 Task: Create a section Code Combat and in the section, add a milestone System Documentation and Training in the project AgileIntegrate
Action: Mouse moved to (397, 620)
Screenshot: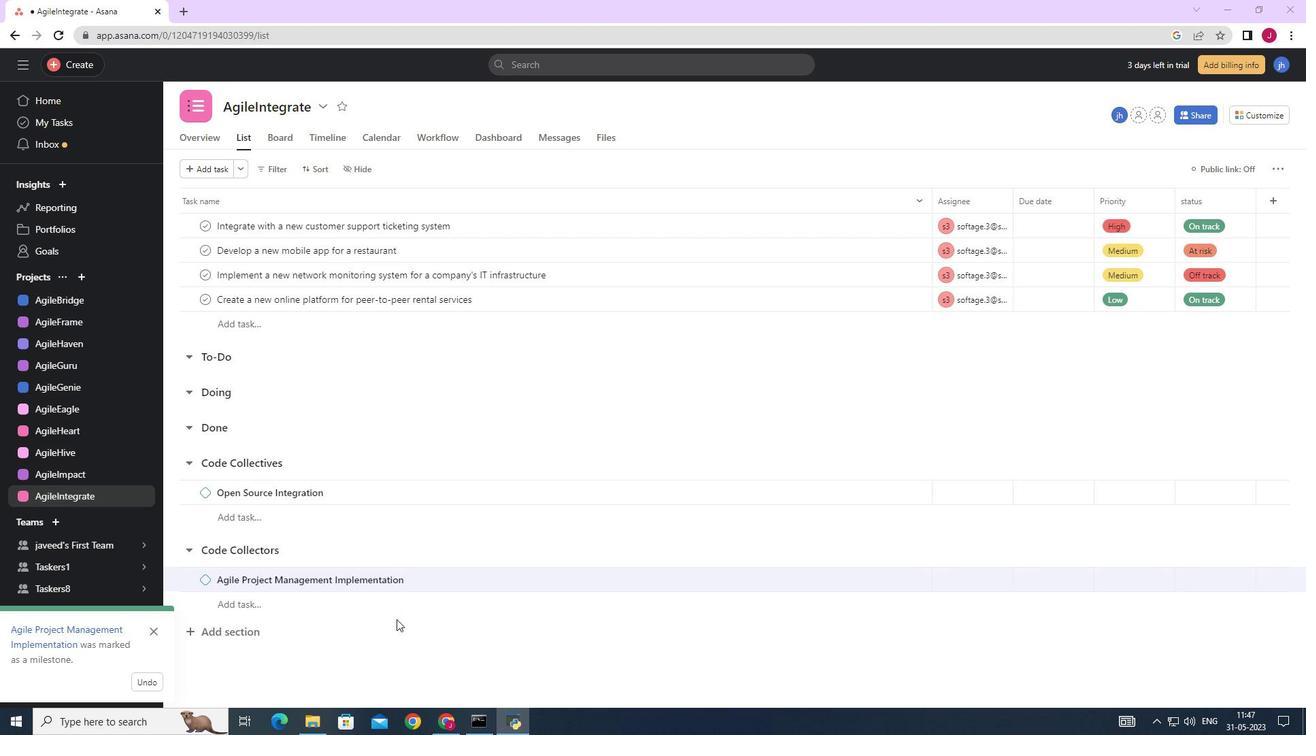 
Action: Mouse scrolled (397, 619) with delta (0, 0)
Screenshot: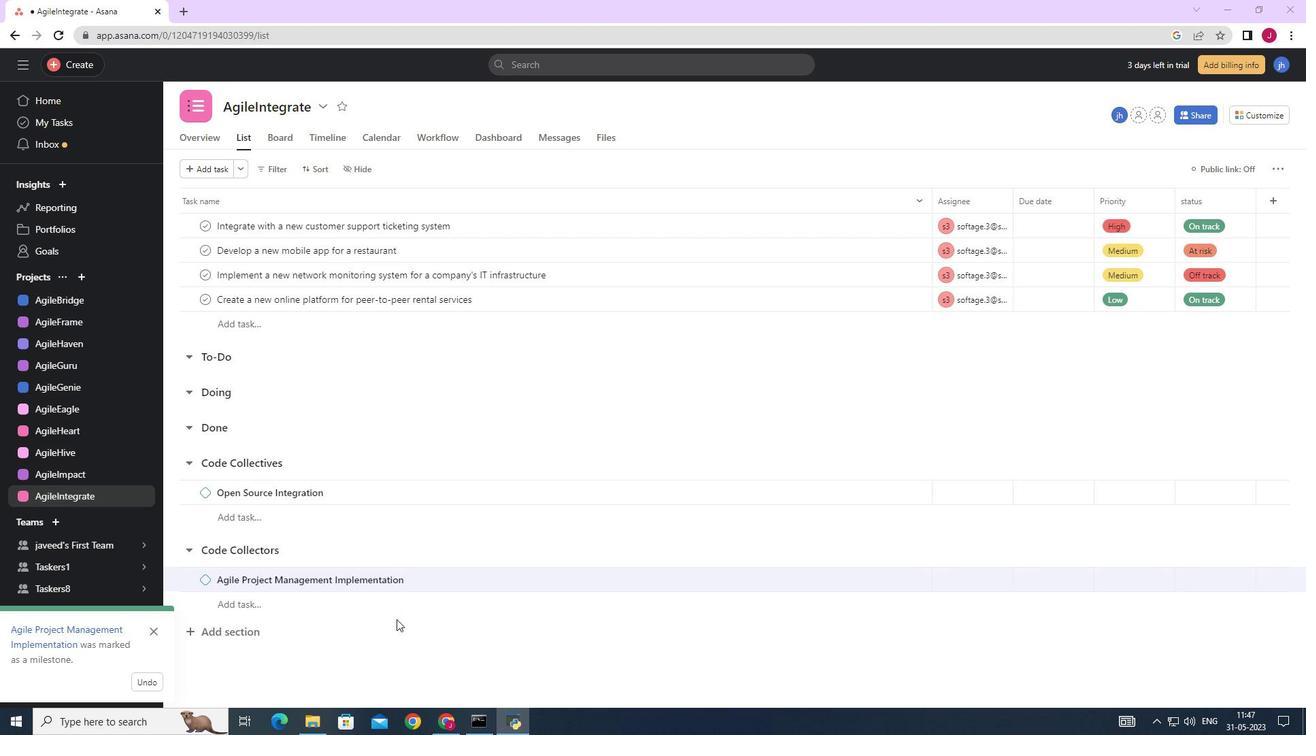 
Action: Mouse moved to (397, 620)
Screenshot: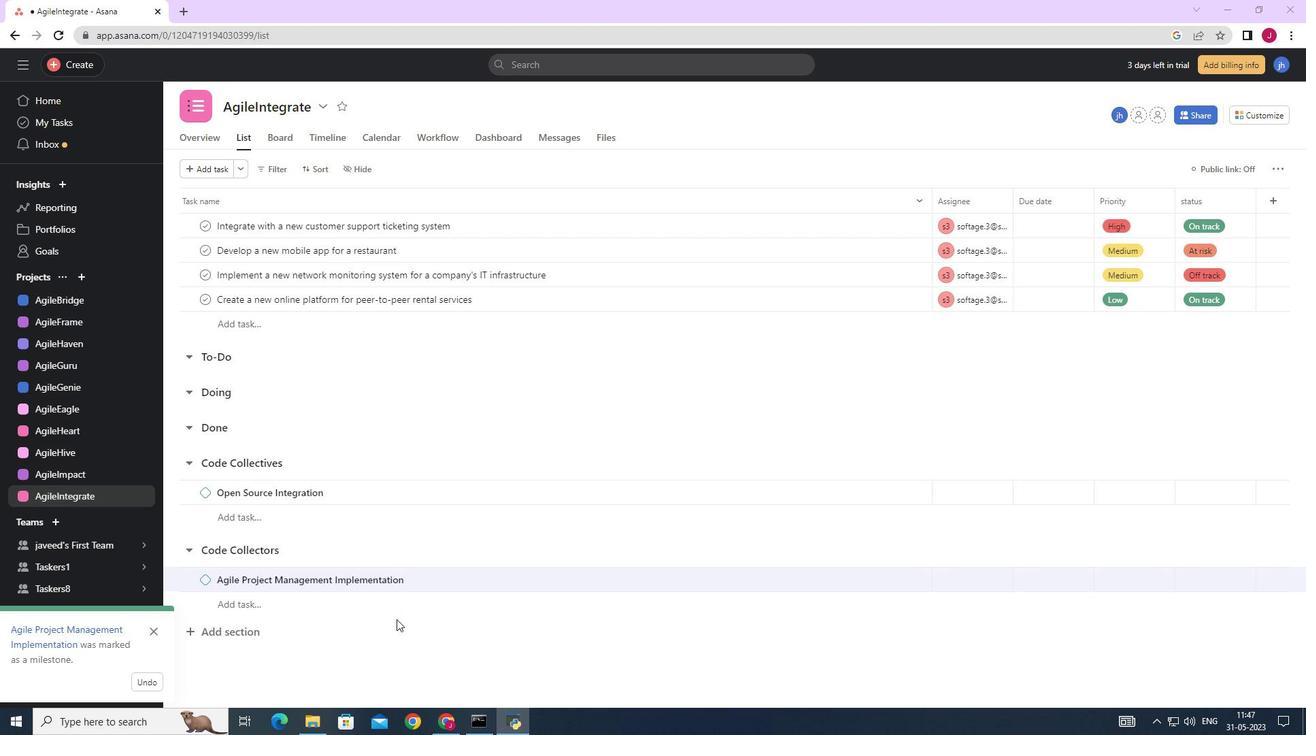 
Action: Mouse scrolled (397, 619) with delta (0, 0)
Screenshot: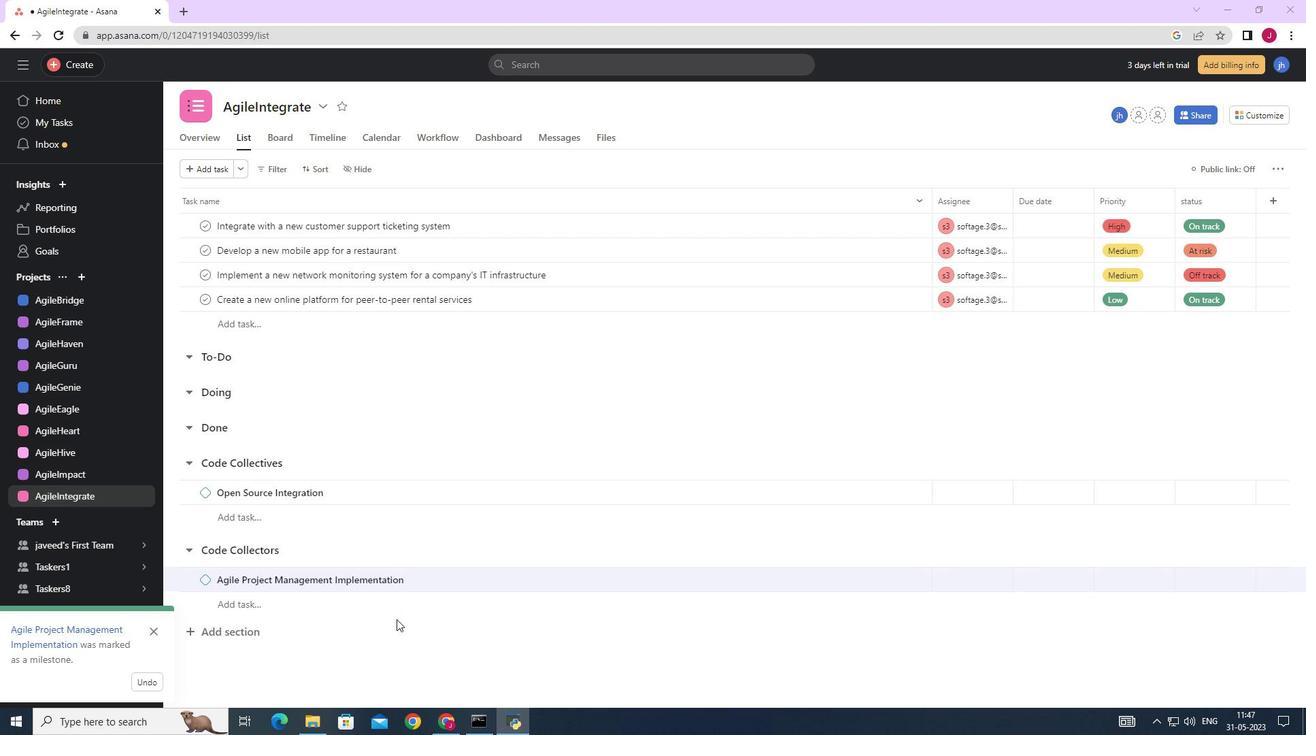 
Action: Mouse scrolled (397, 619) with delta (0, 0)
Screenshot: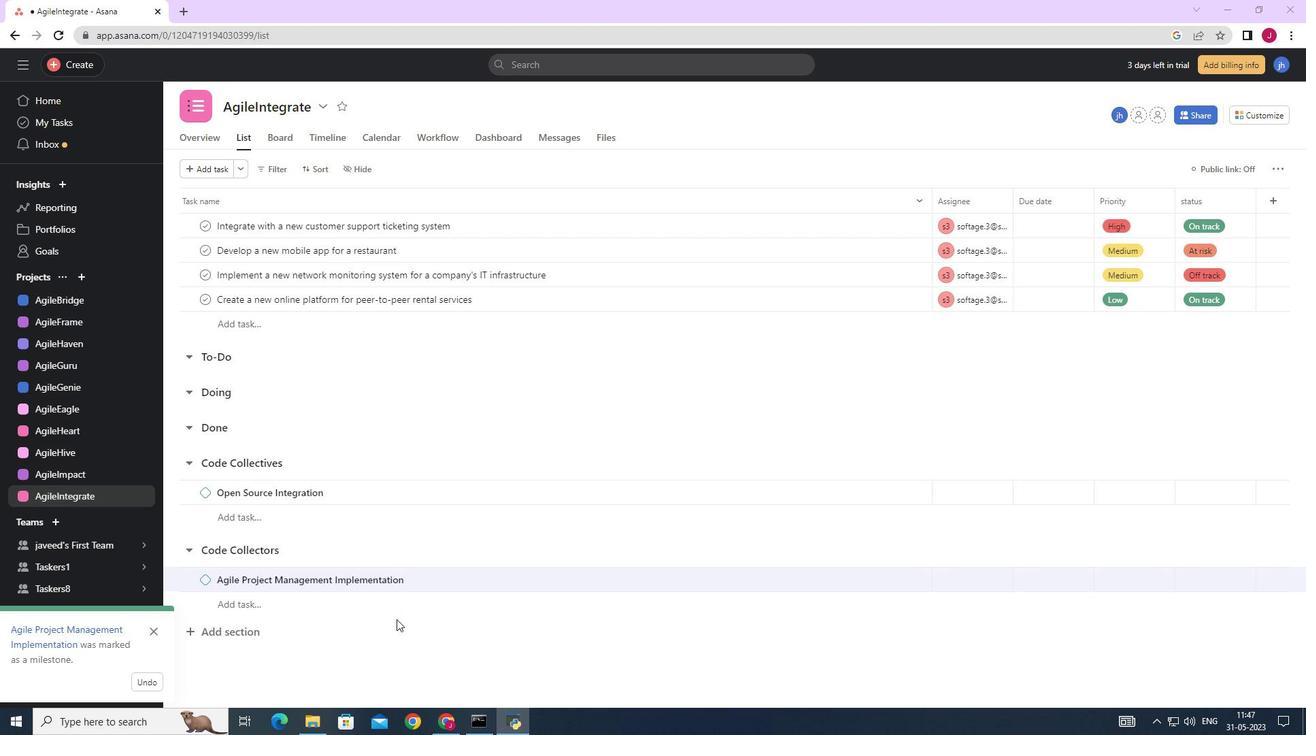
Action: Mouse scrolled (397, 619) with delta (0, 0)
Screenshot: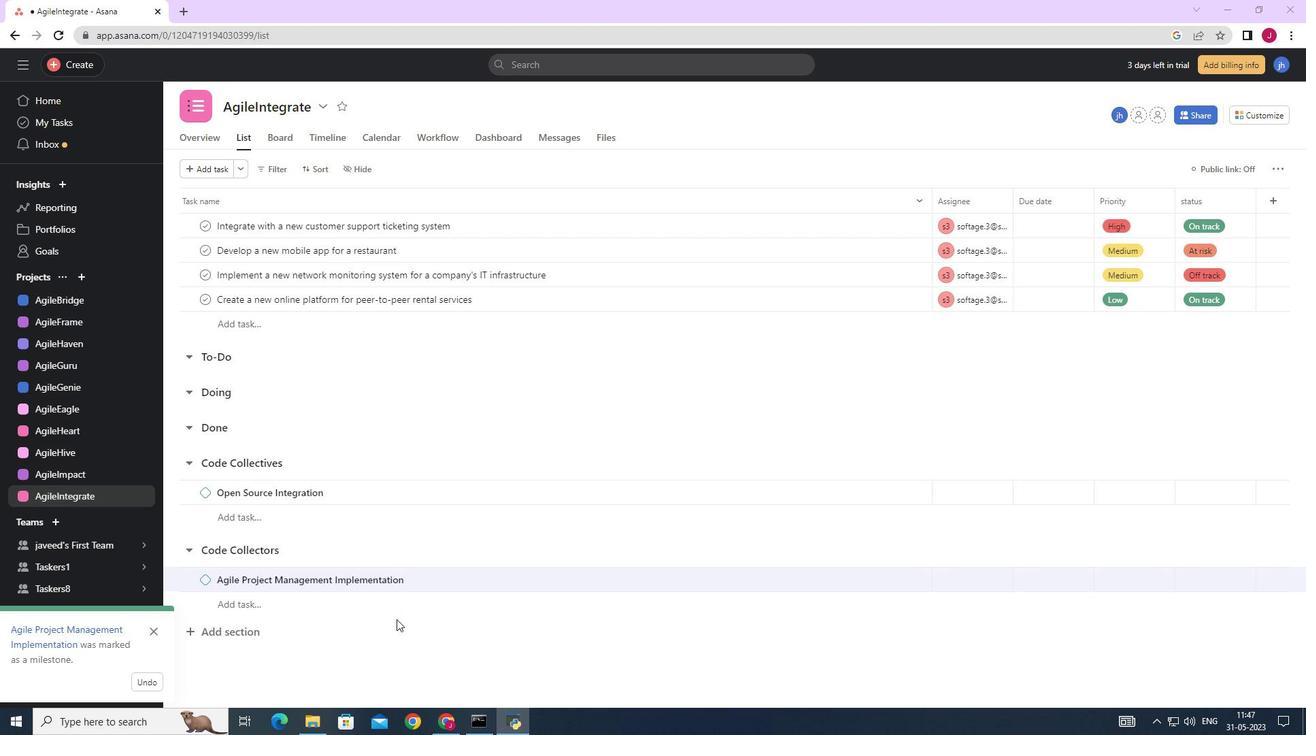
Action: Mouse moved to (153, 633)
Screenshot: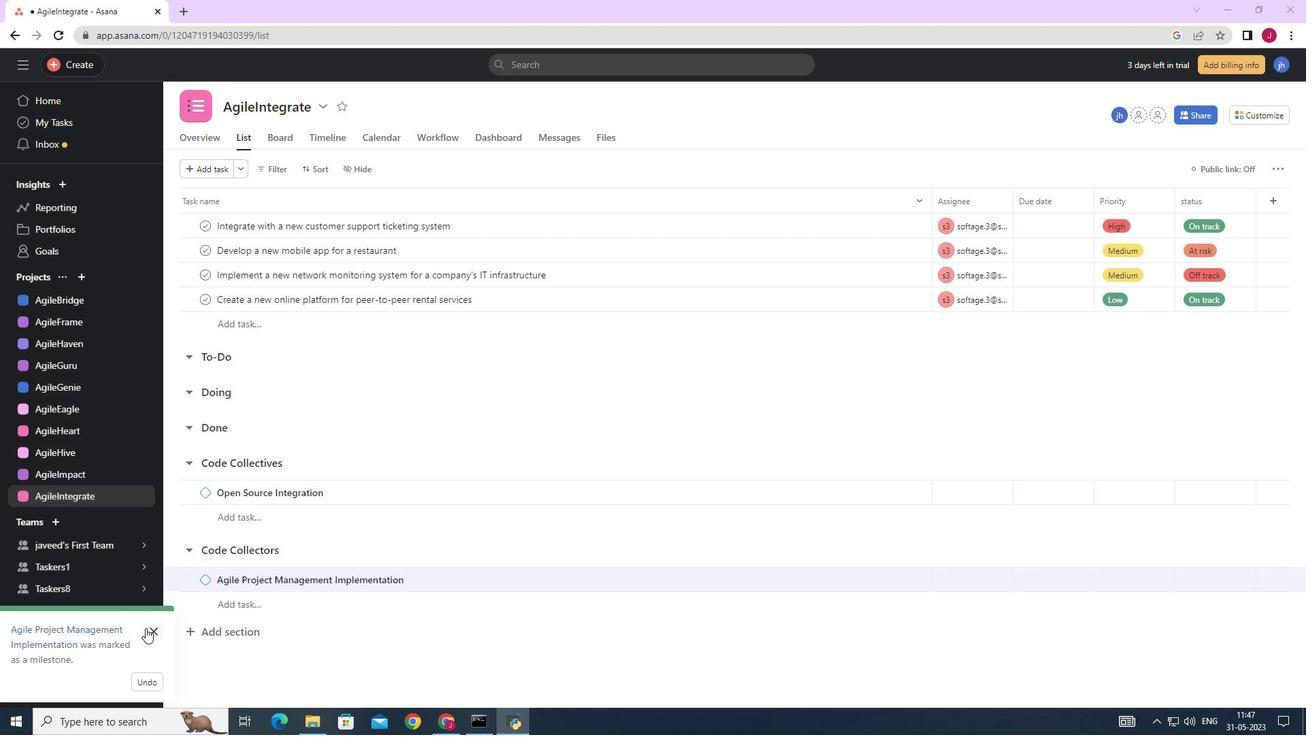 
Action: Mouse pressed left at (153, 633)
Screenshot: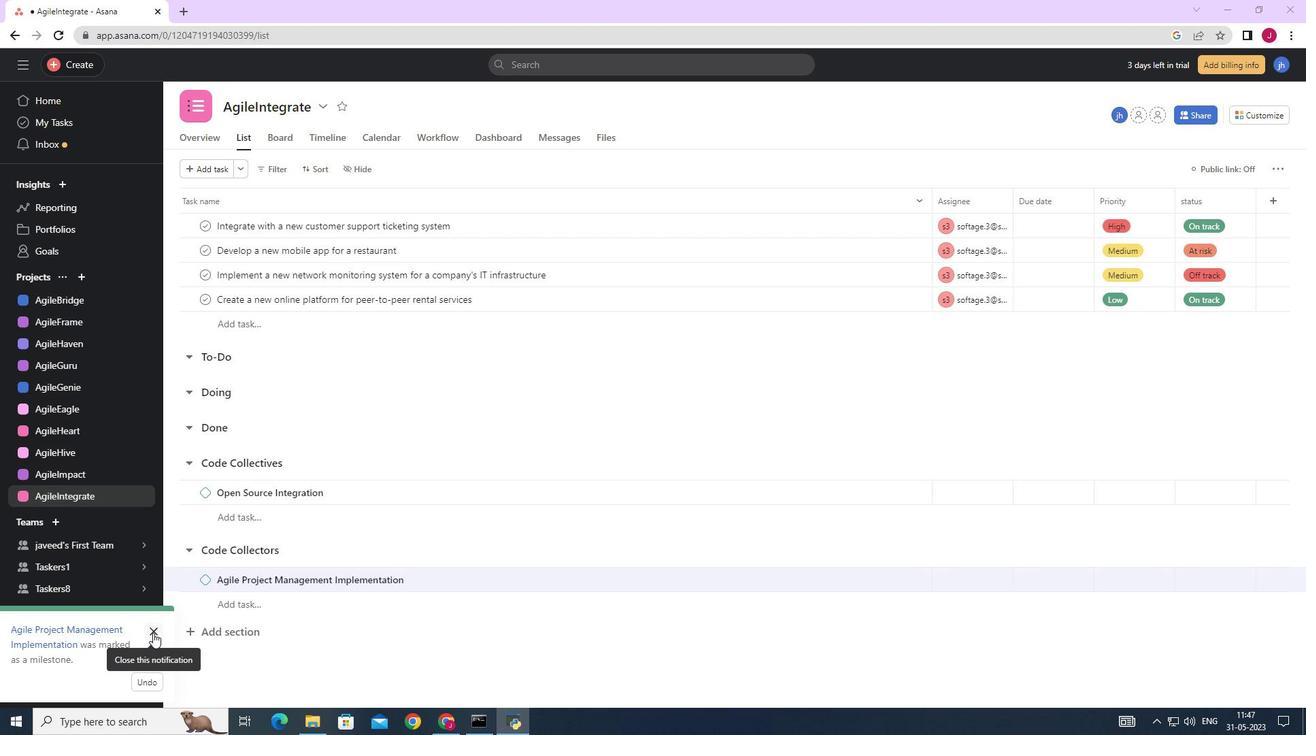 
Action: Mouse moved to (307, 576)
Screenshot: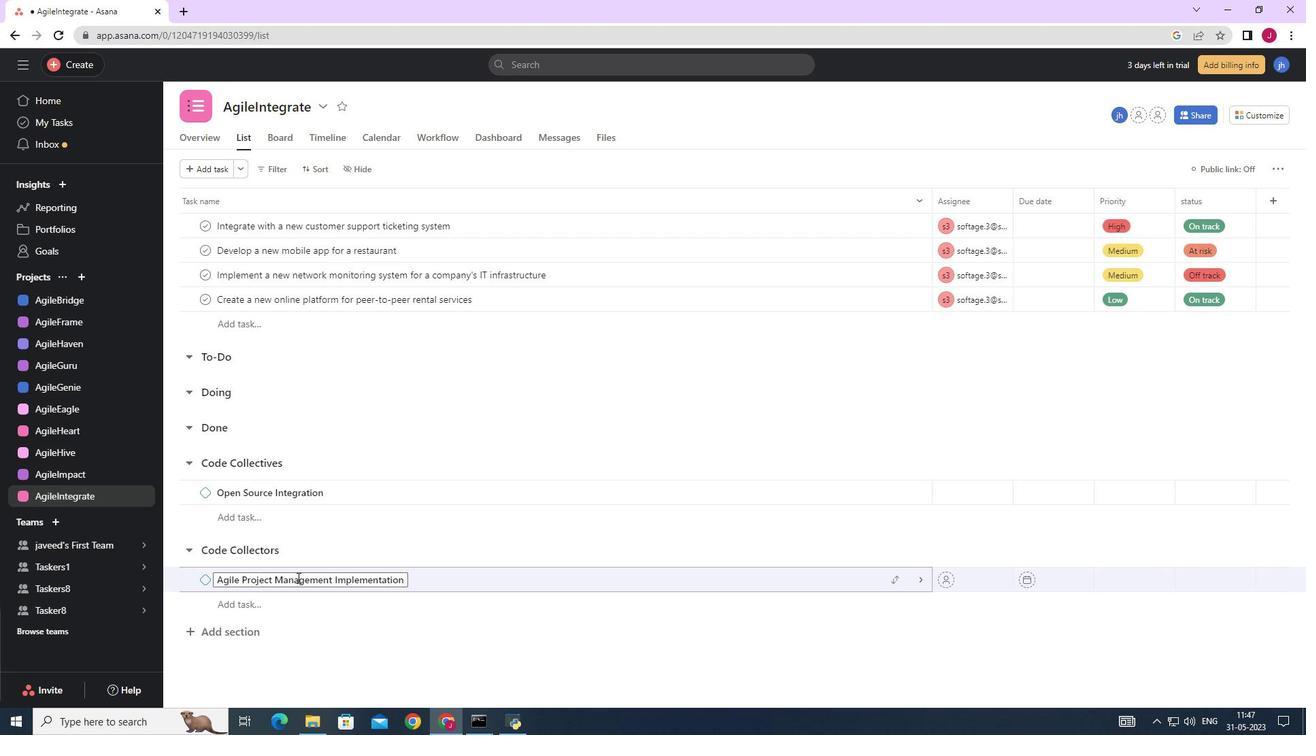 
Action: Mouse scrolled (307, 575) with delta (0, 0)
Screenshot: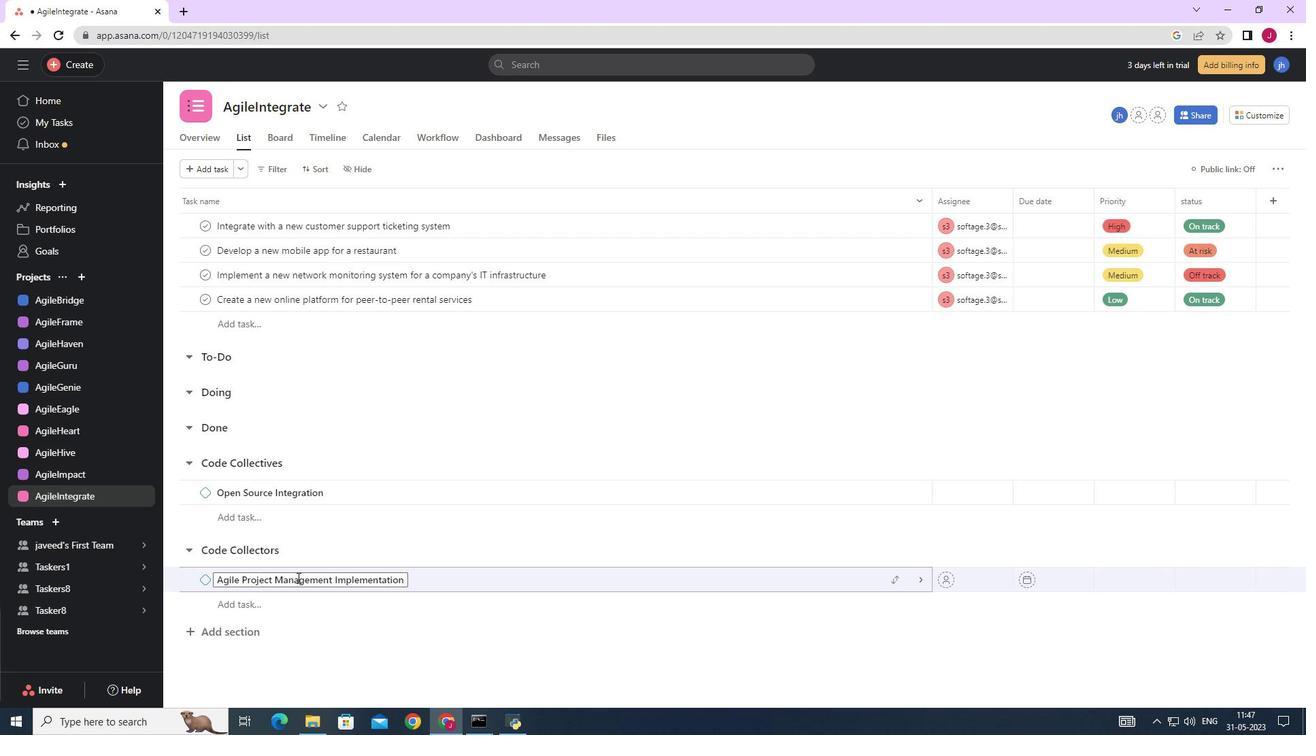 
Action: Mouse moved to (307, 576)
Screenshot: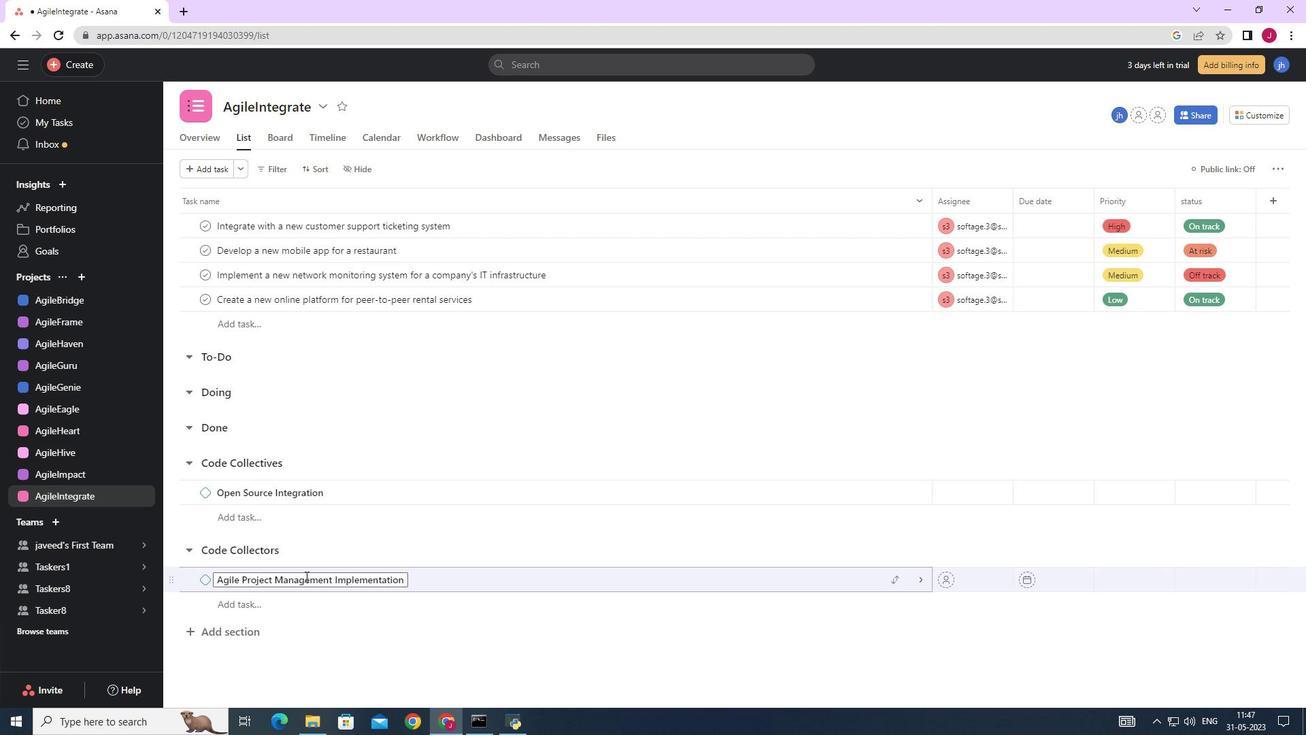 
Action: Mouse scrolled (307, 575) with delta (0, 0)
Screenshot: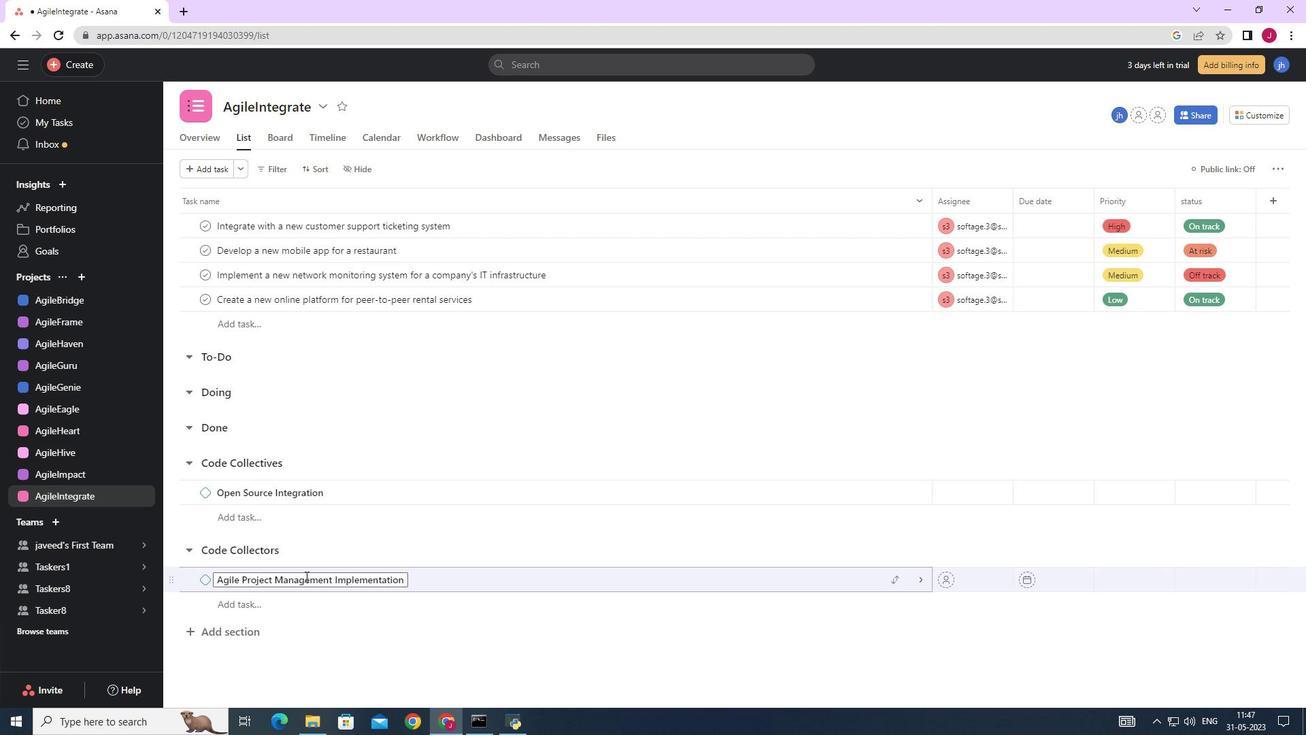 
Action: Mouse moved to (310, 586)
Screenshot: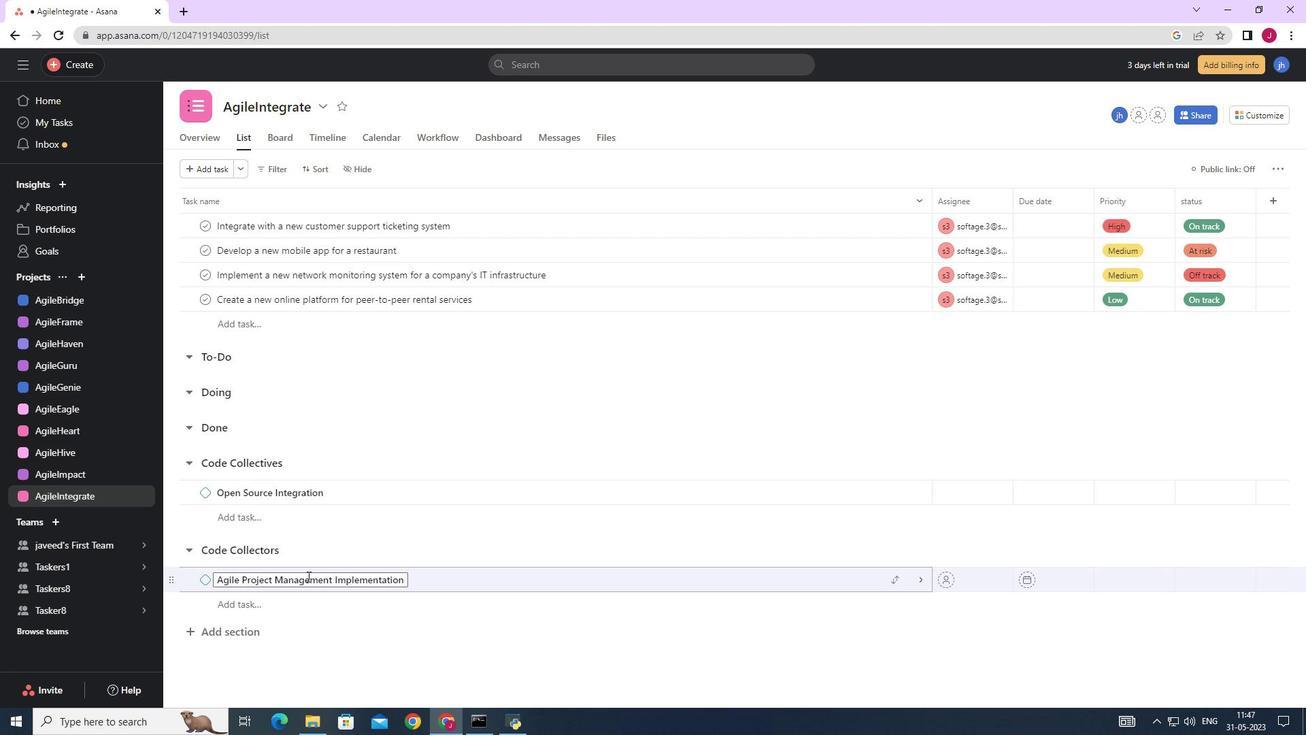 
Action: Mouse scrolled (308, 575) with delta (0, 0)
Screenshot: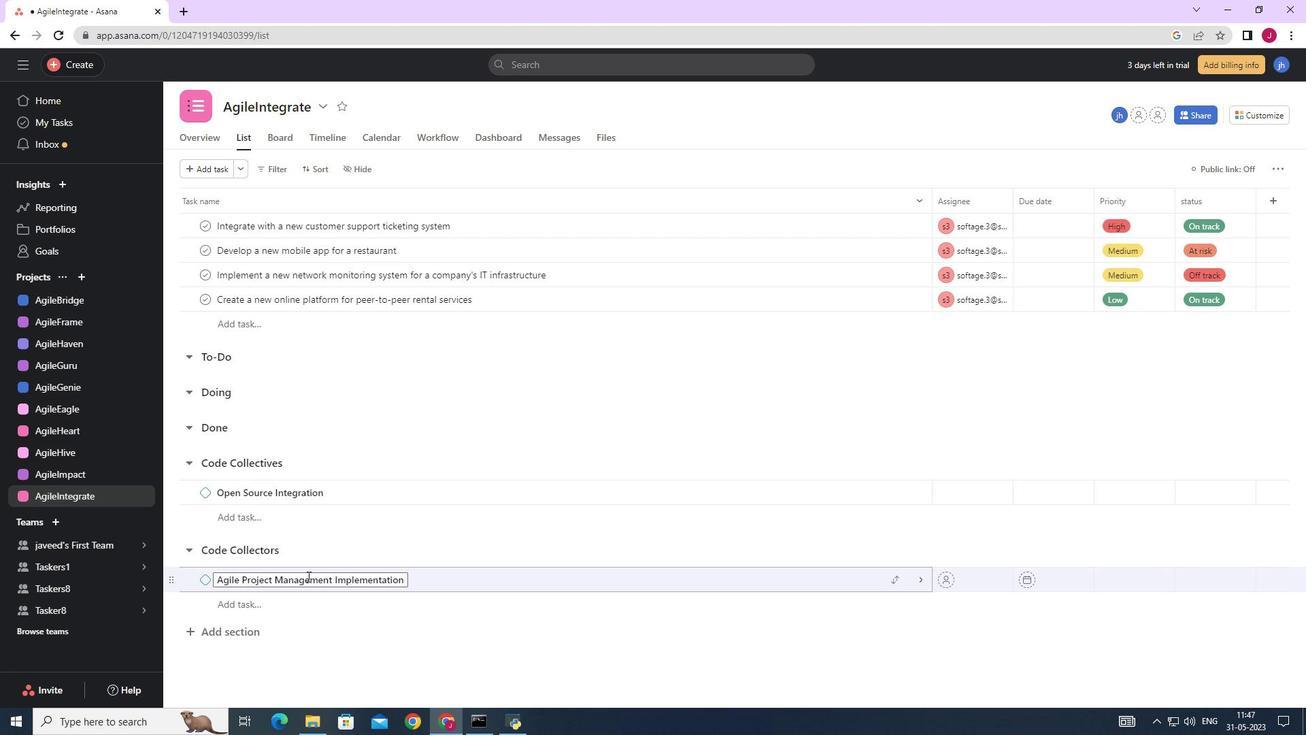 
Action: Mouse moved to (243, 628)
Screenshot: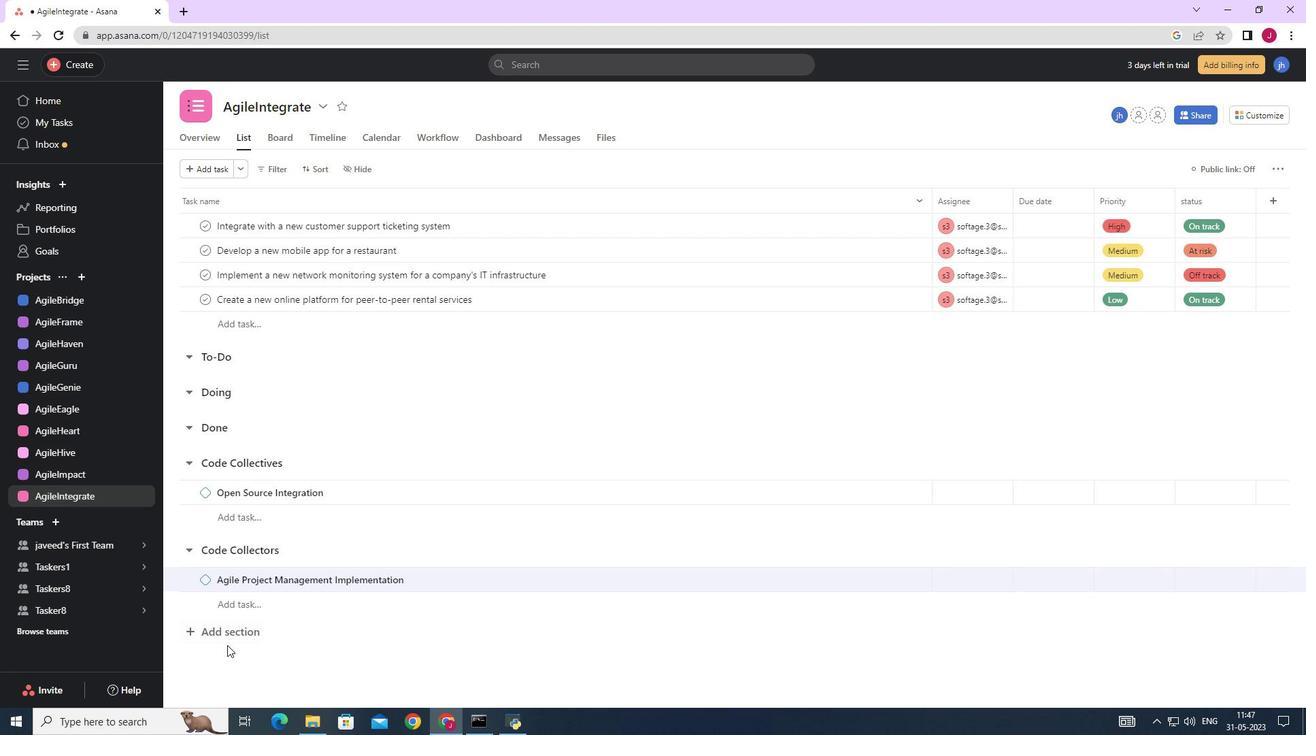 
Action: Mouse pressed left at (243, 628)
Screenshot: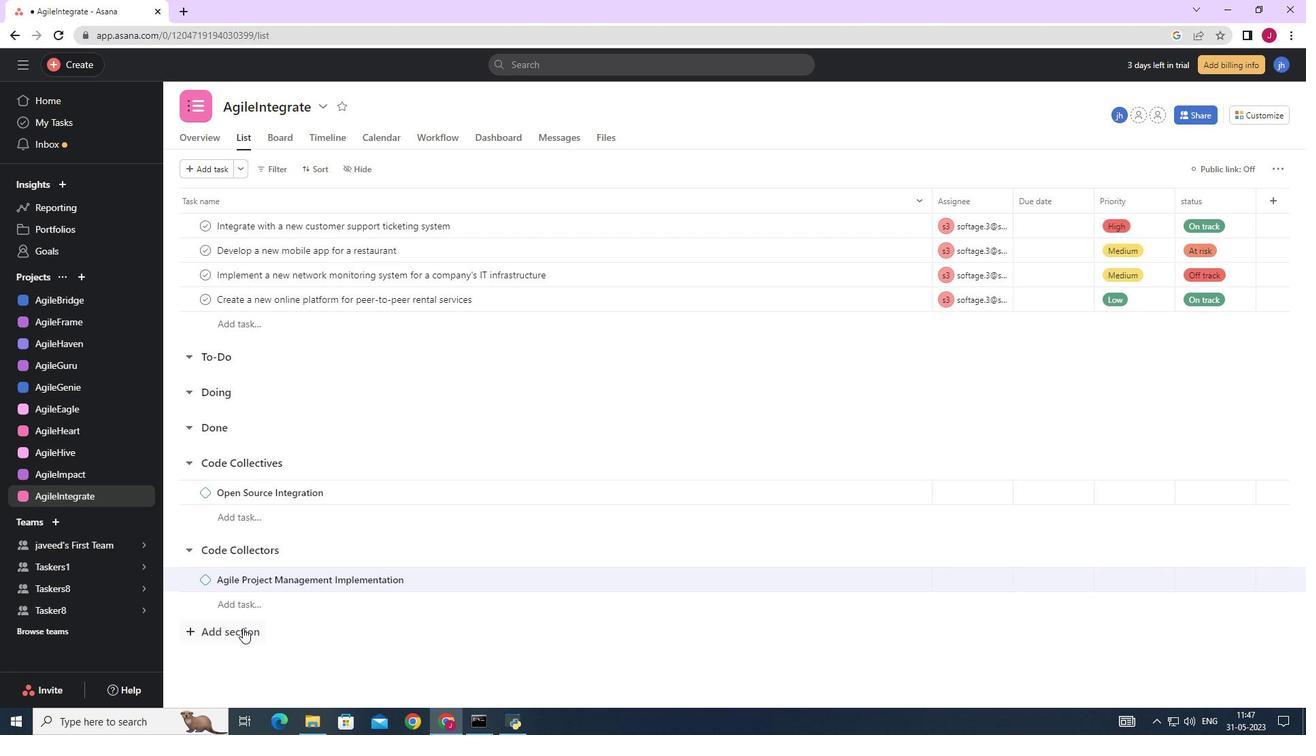 
Action: Mouse moved to (243, 628)
Screenshot: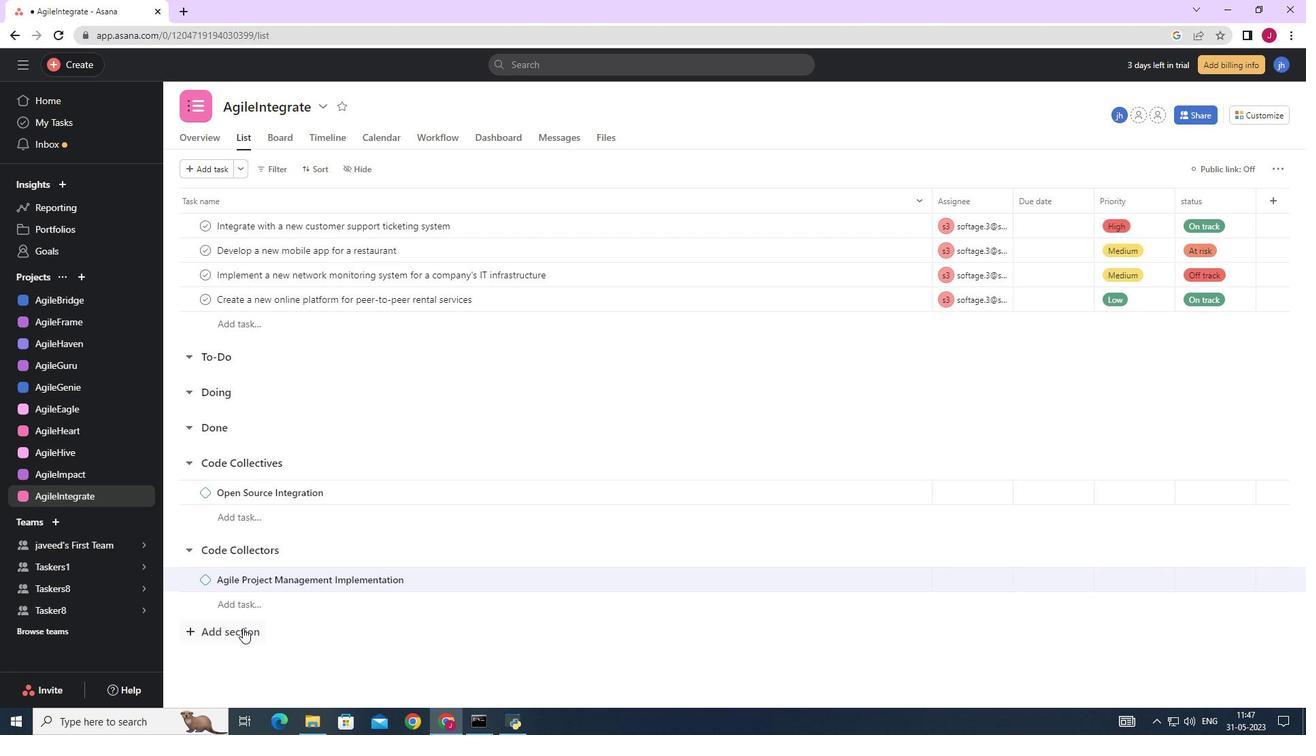
Action: Key pressed <Key.caps_lock>C<Key.caps_lock>ode<Key.space><Key.caps_lock>C<Key.caps_lock>ombat<Key.enter><Key.caps_lock>S<Key.caps_lock>ystem<Key.space><Key.caps_lock>D<Key.caps_lock>ocumentation<Key.space>and<Key.space><Key.caps_lock>T<Key.caps_lock>raining
Screenshot: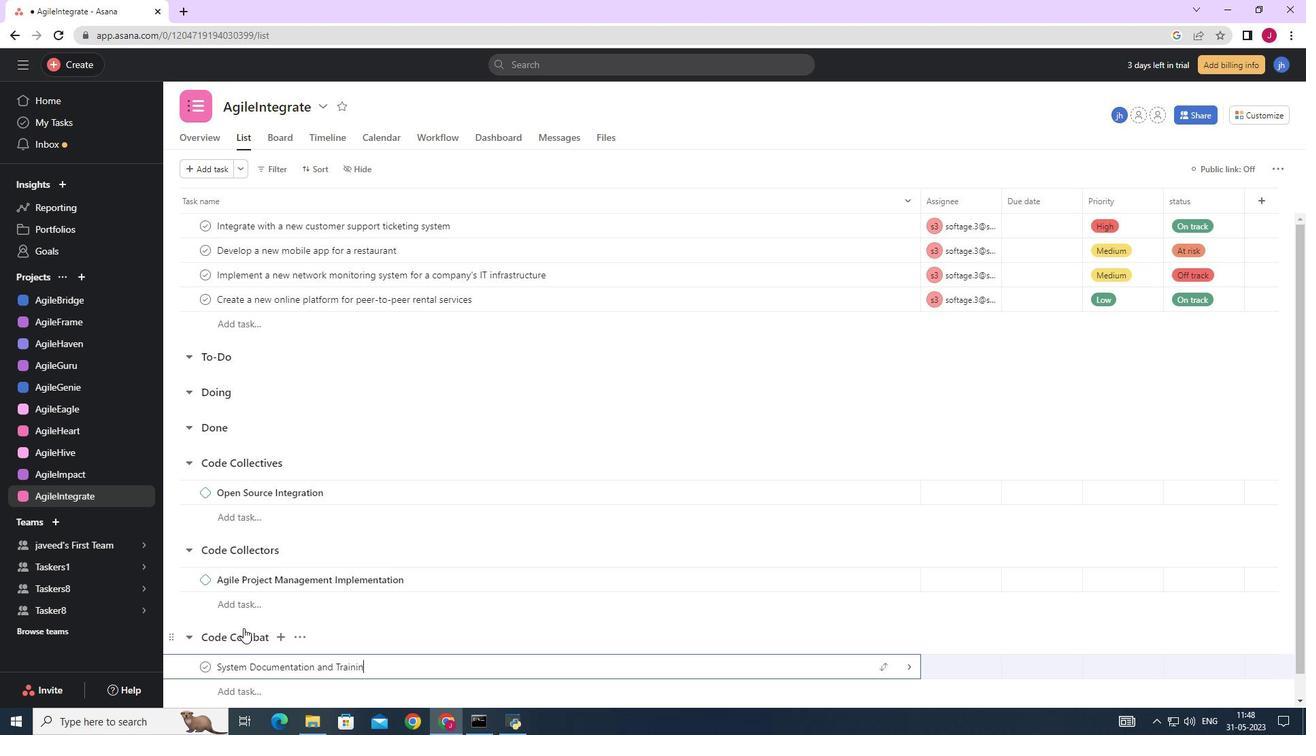
Action: Mouse moved to (909, 668)
Screenshot: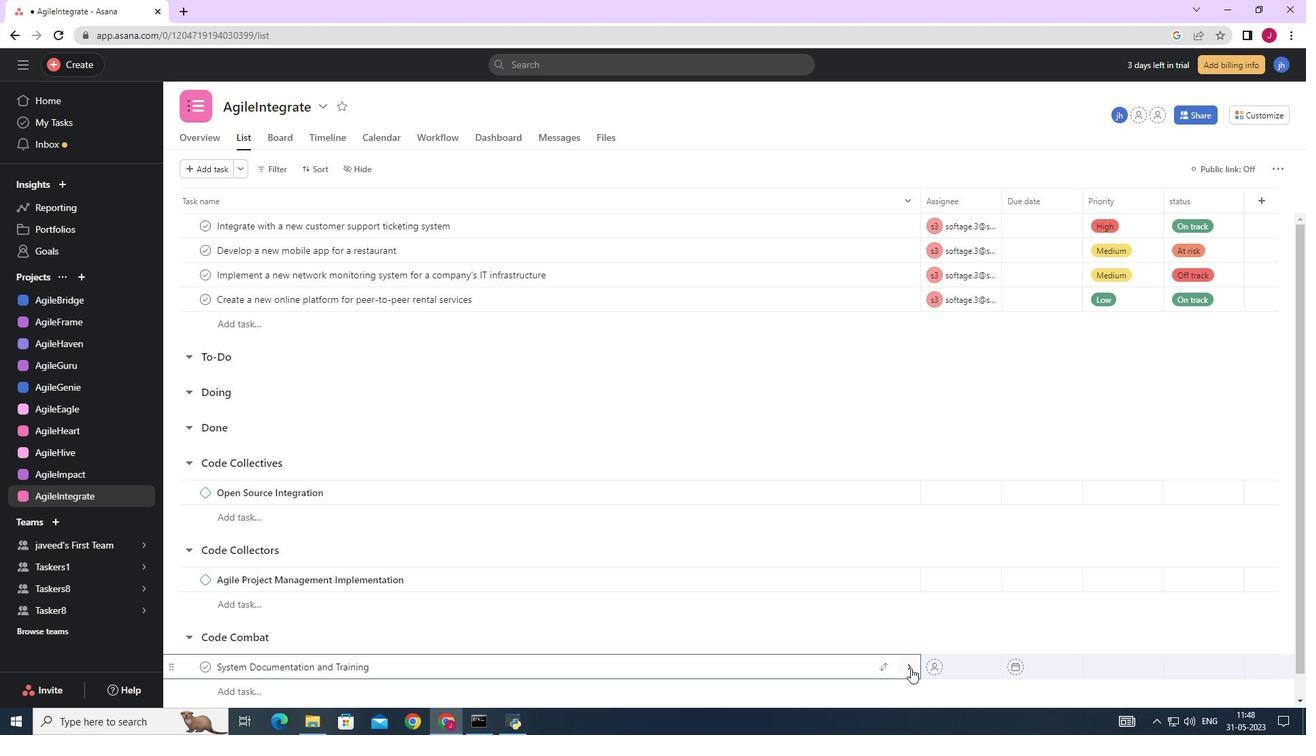
Action: Mouse pressed left at (909, 668)
Screenshot: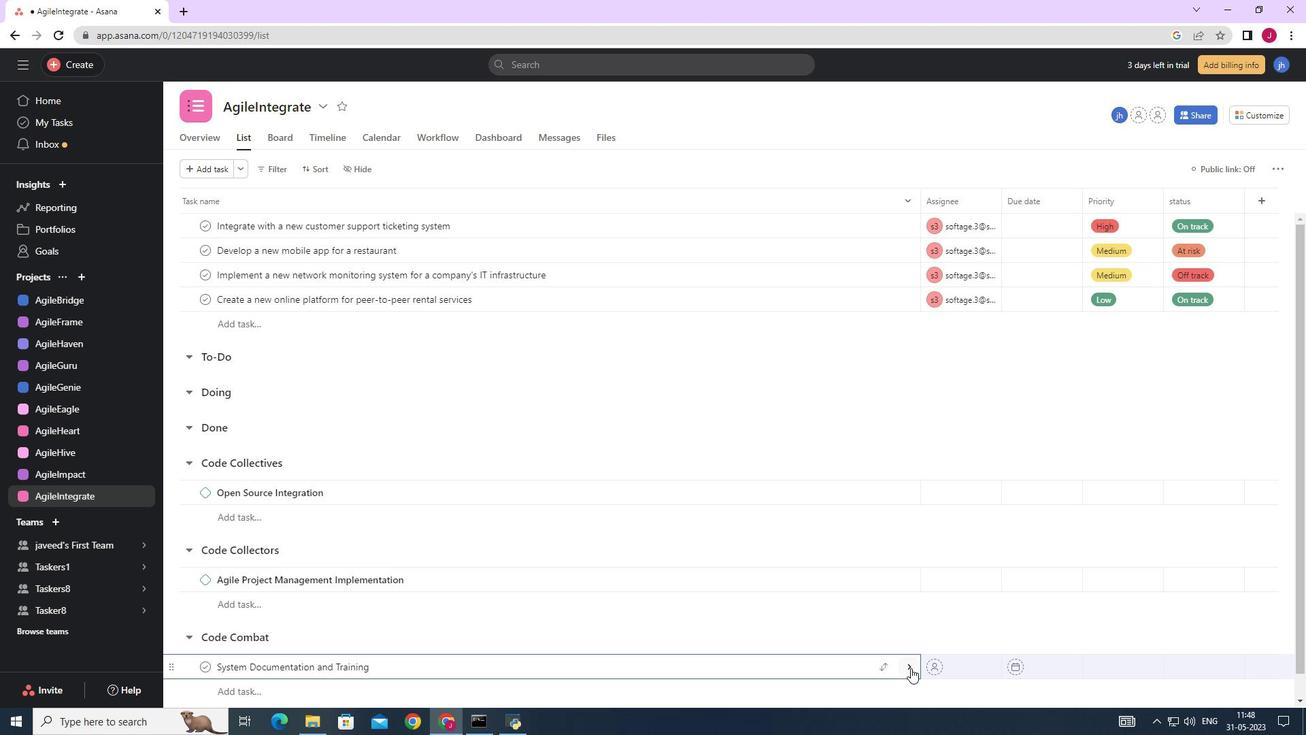 
Action: Mouse moved to (1249, 168)
Screenshot: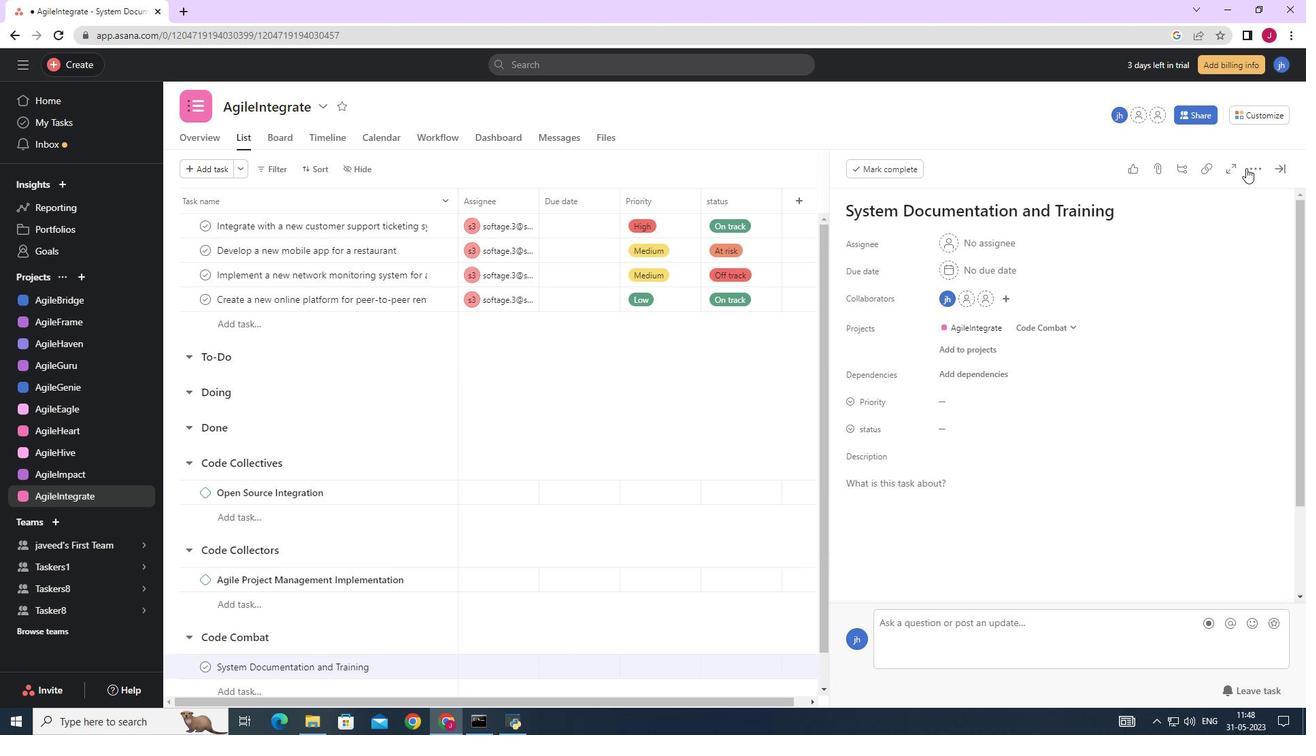 
Action: Mouse pressed left at (1249, 168)
Screenshot: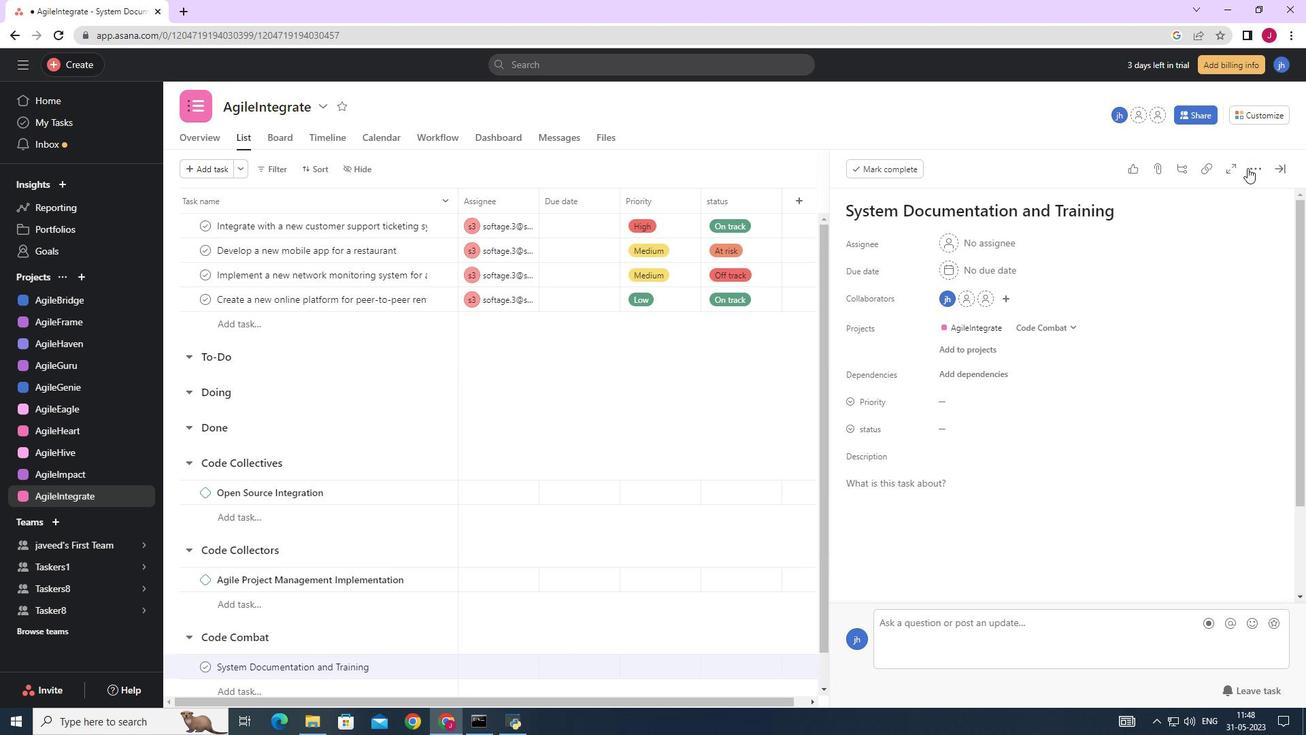 
Action: Mouse moved to (1136, 219)
Screenshot: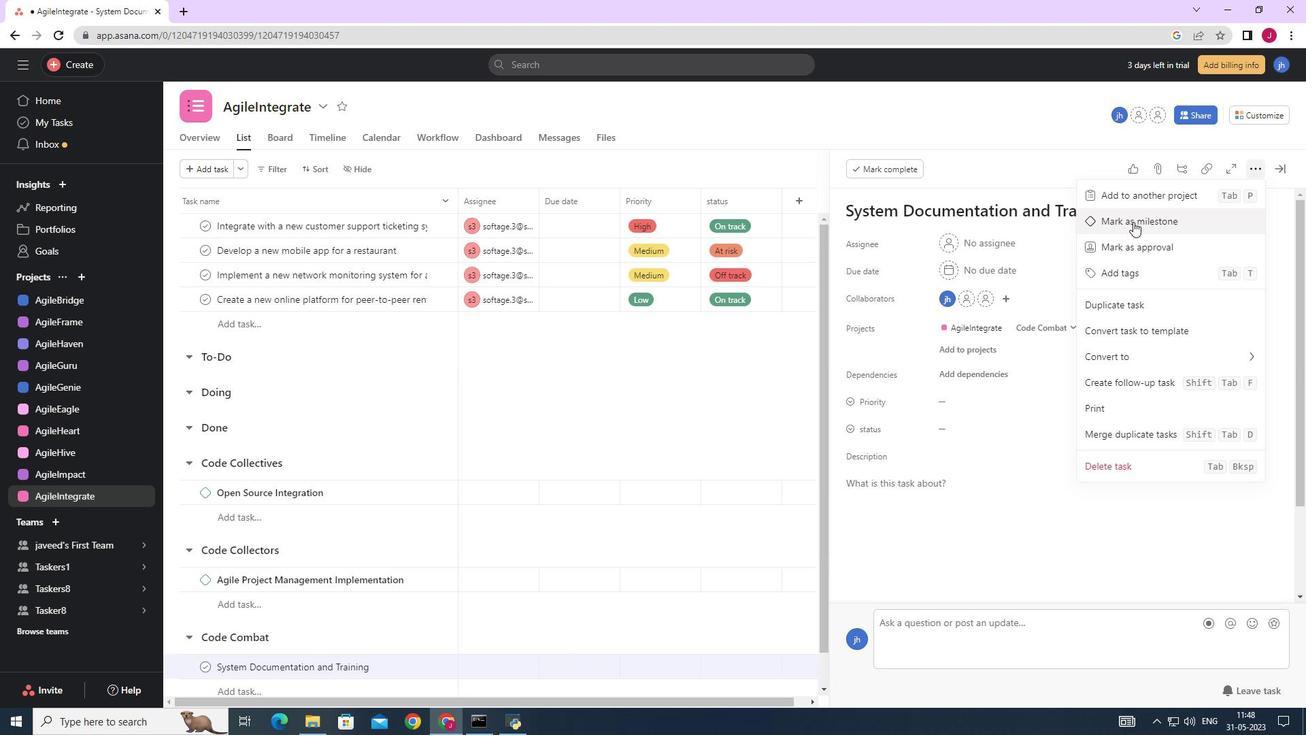 
Action: Mouse pressed left at (1136, 219)
Screenshot: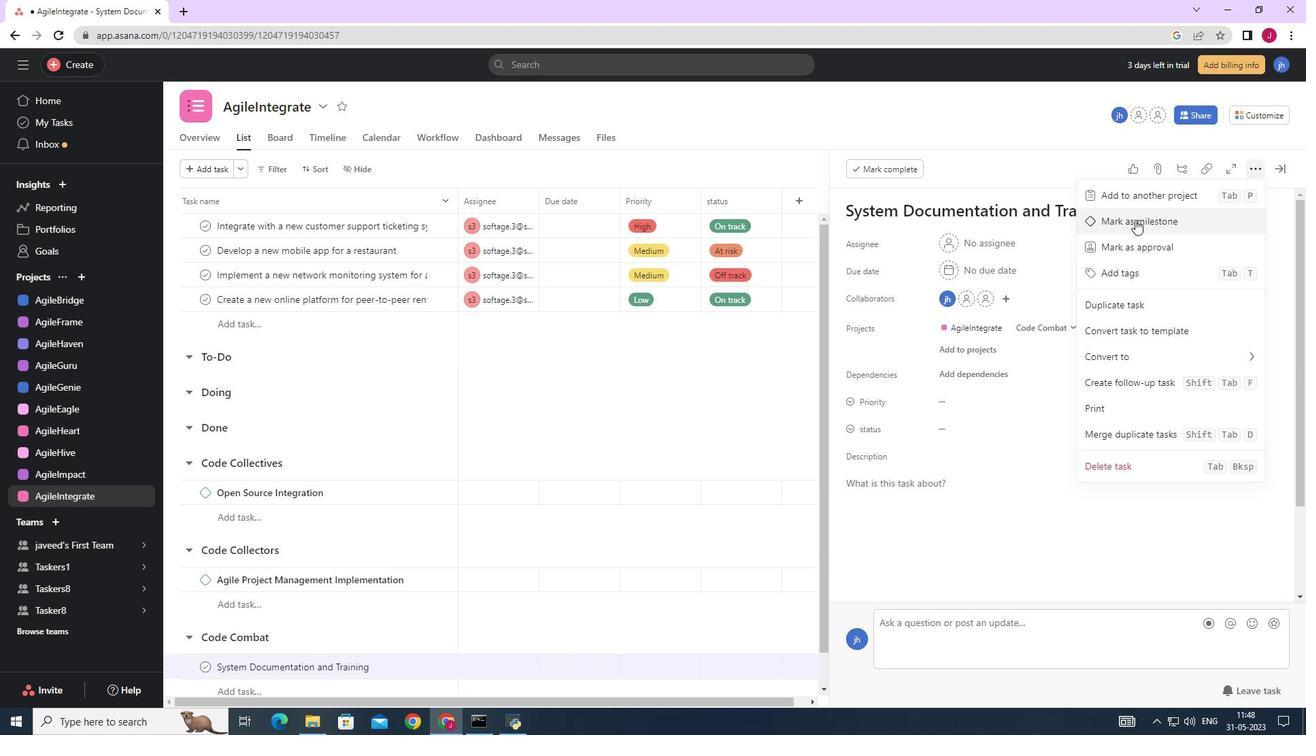 
Action: Mouse moved to (1276, 170)
Screenshot: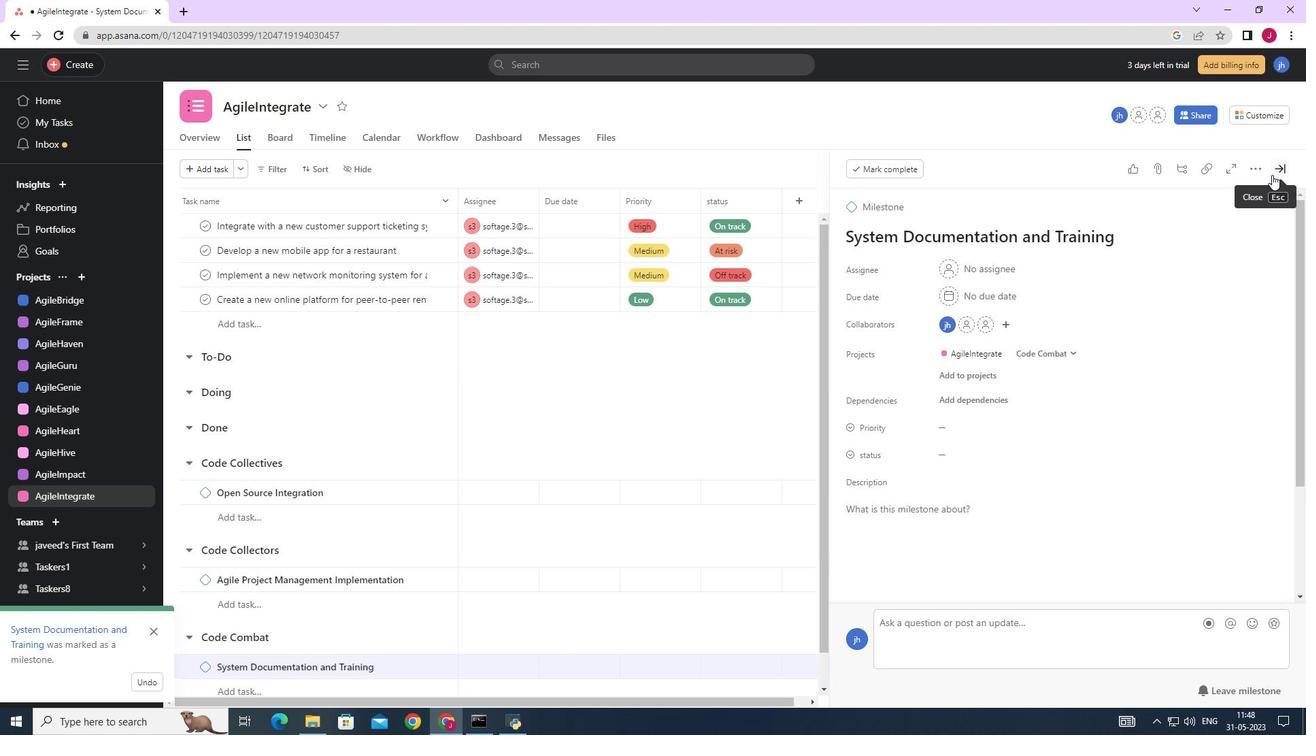 
Action: Mouse pressed left at (1276, 170)
Screenshot: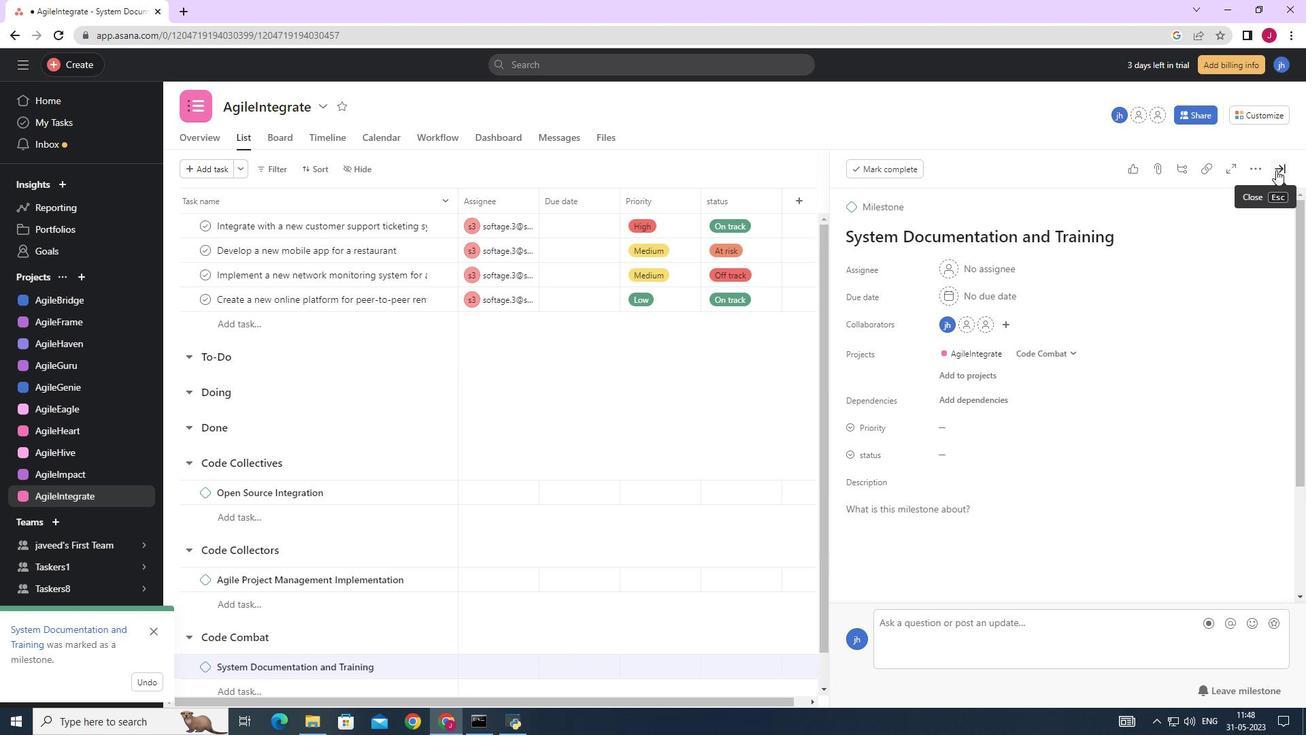 
Action: Mouse moved to (913, 360)
Screenshot: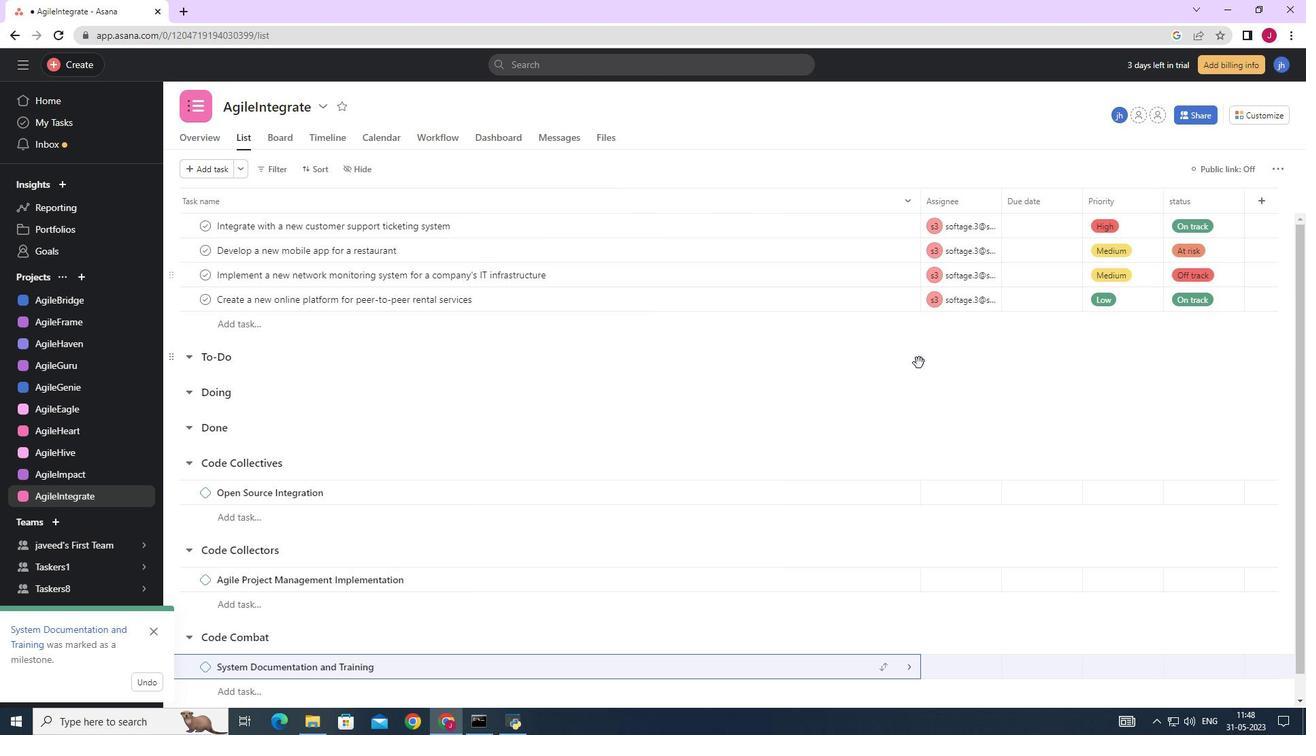 
